 Task: Select the data range.
Action: Mouse moved to (202, 85)
Screenshot: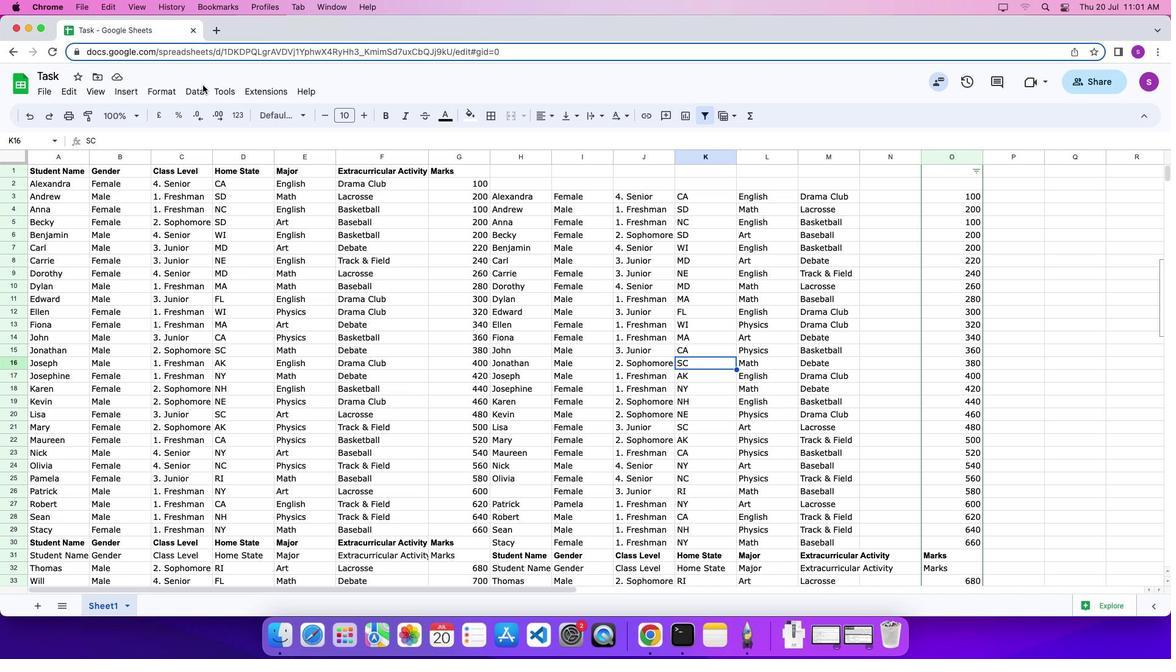 
Action: Mouse pressed left at (202, 85)
Screenshot: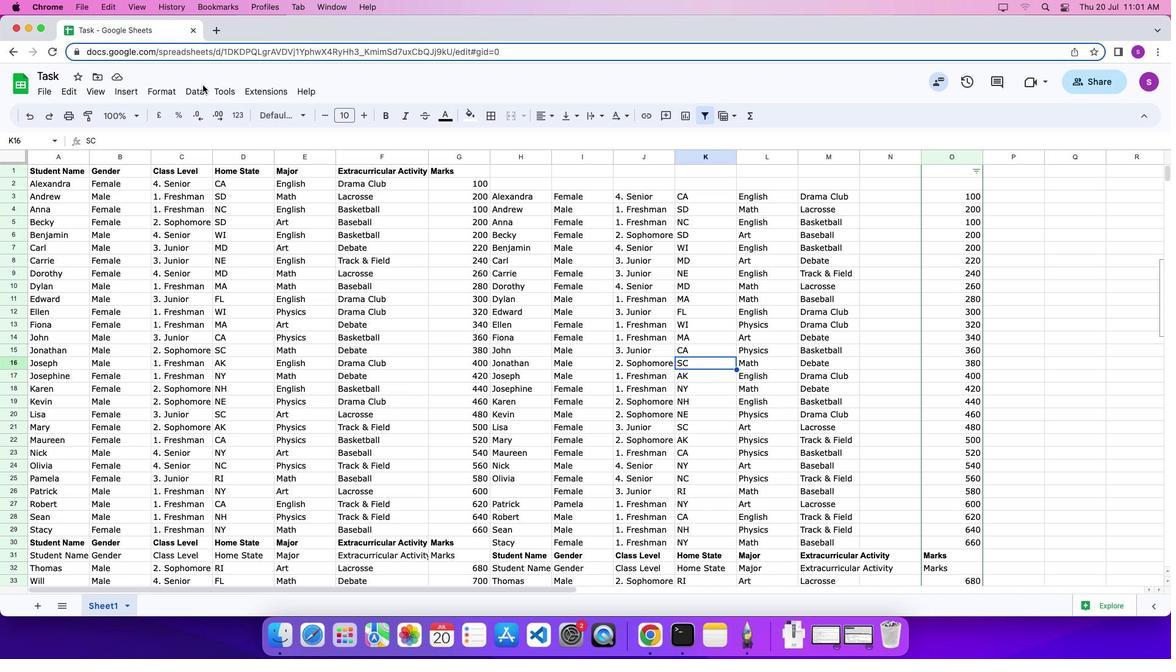 
Action: Mouse moved to (194, 89)
Screenshot: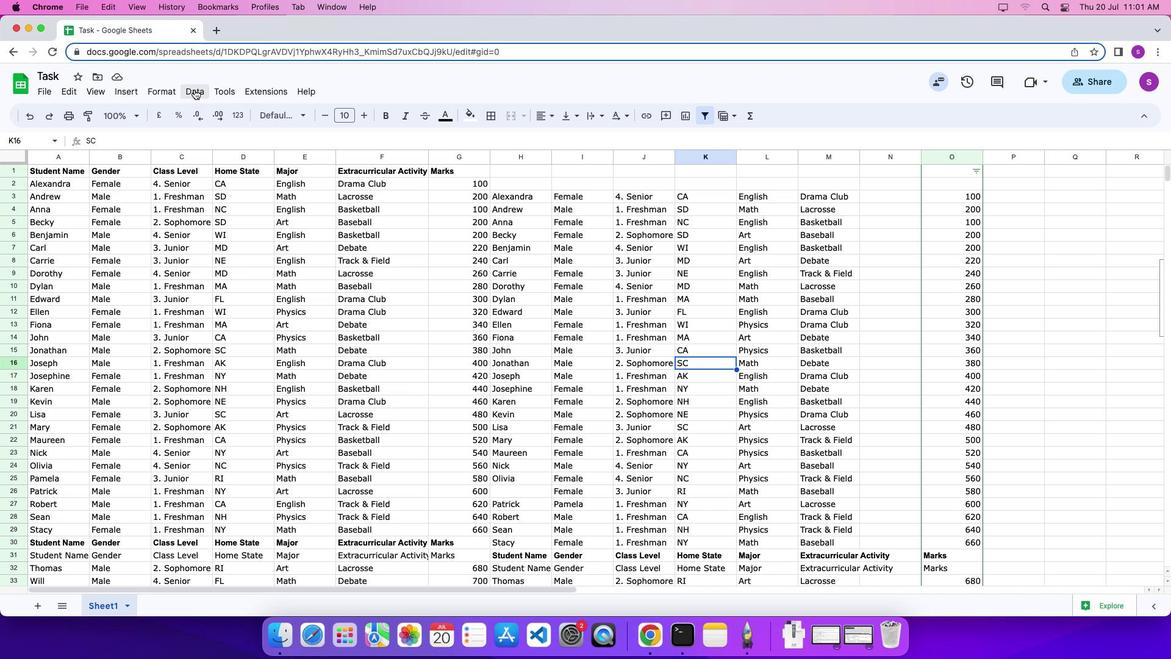 
Action: Mouse pressed left at (194, 89)
Screenshot: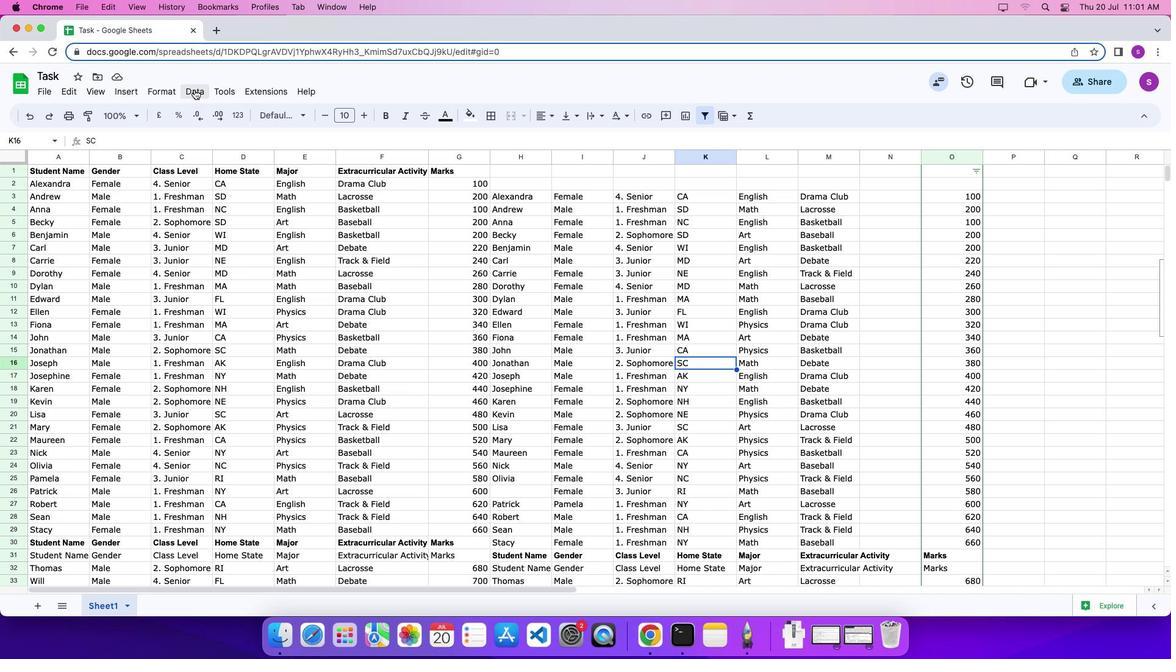 
Action: Mouse moved to (230, 232)
Screenshot: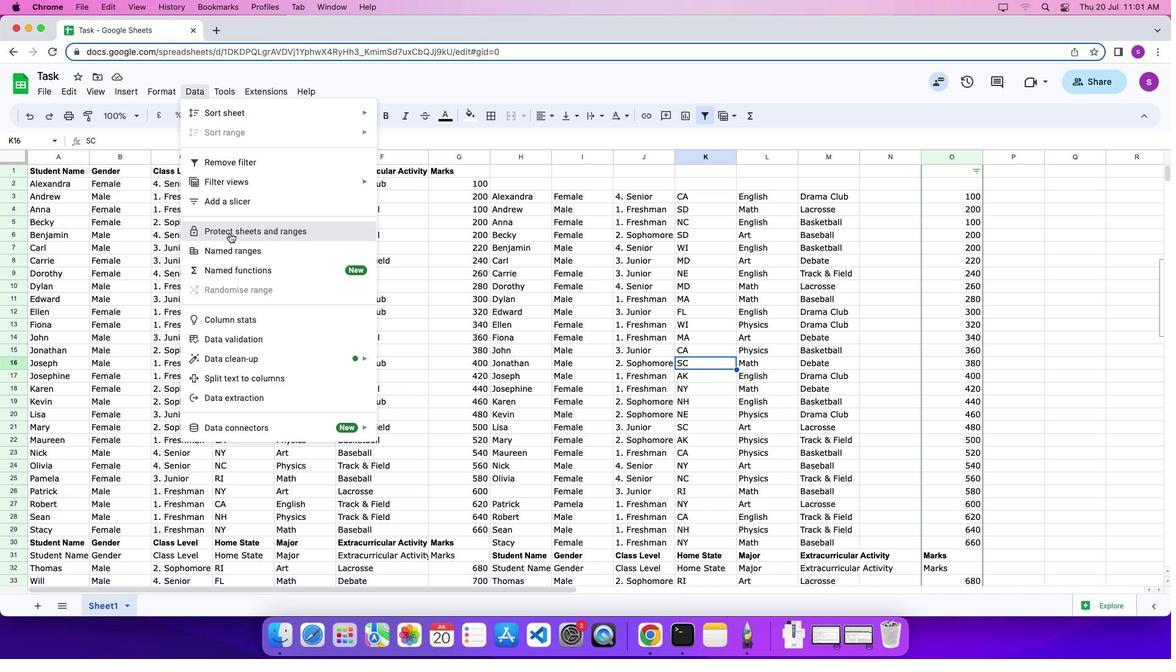 
Action: Mouse pressed left at (230, 232)
Screenshot: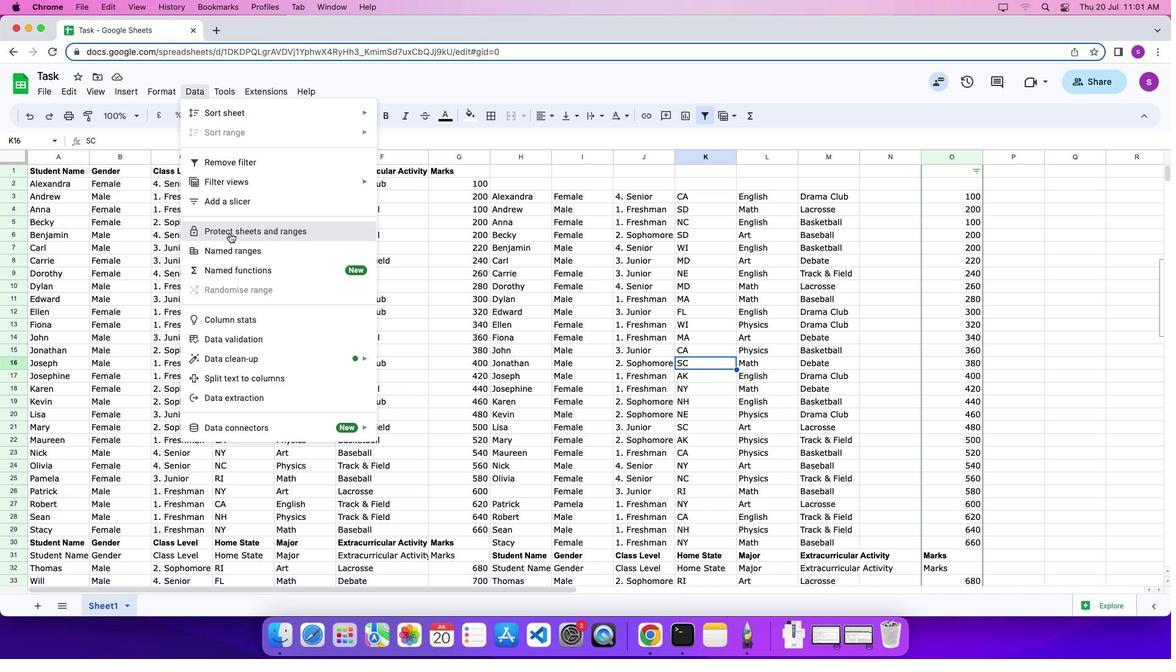 
Action: Mouse moved to (1029, 153)
Screenshot: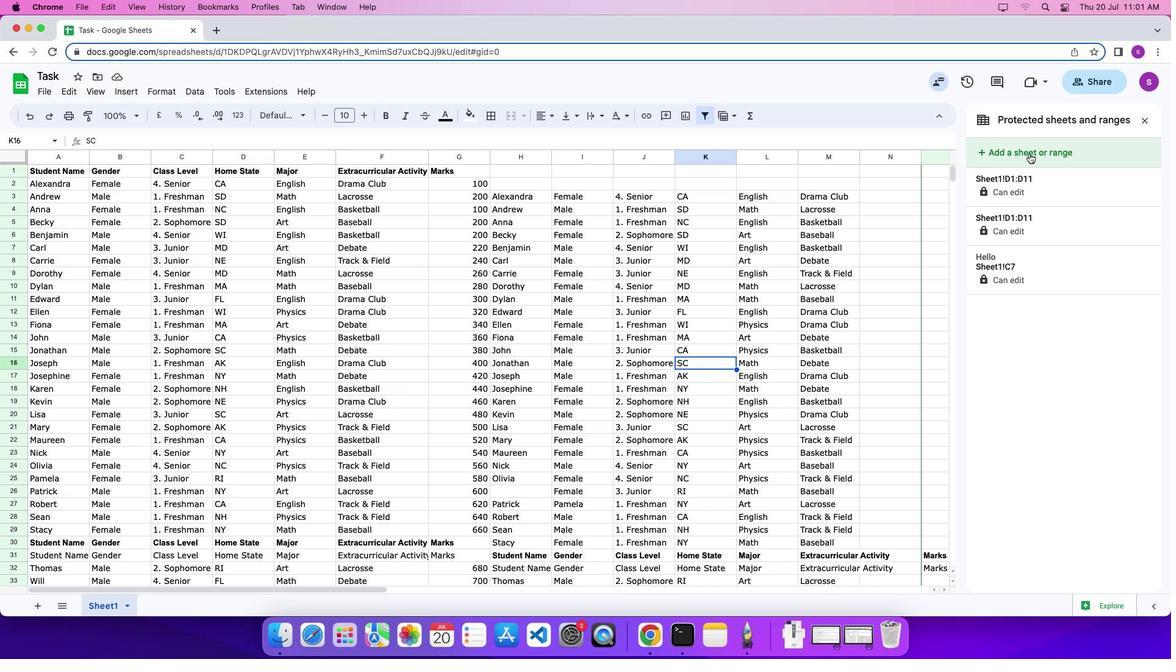 
Action: Mouse pressed left at (1029, 153)
Screenshot: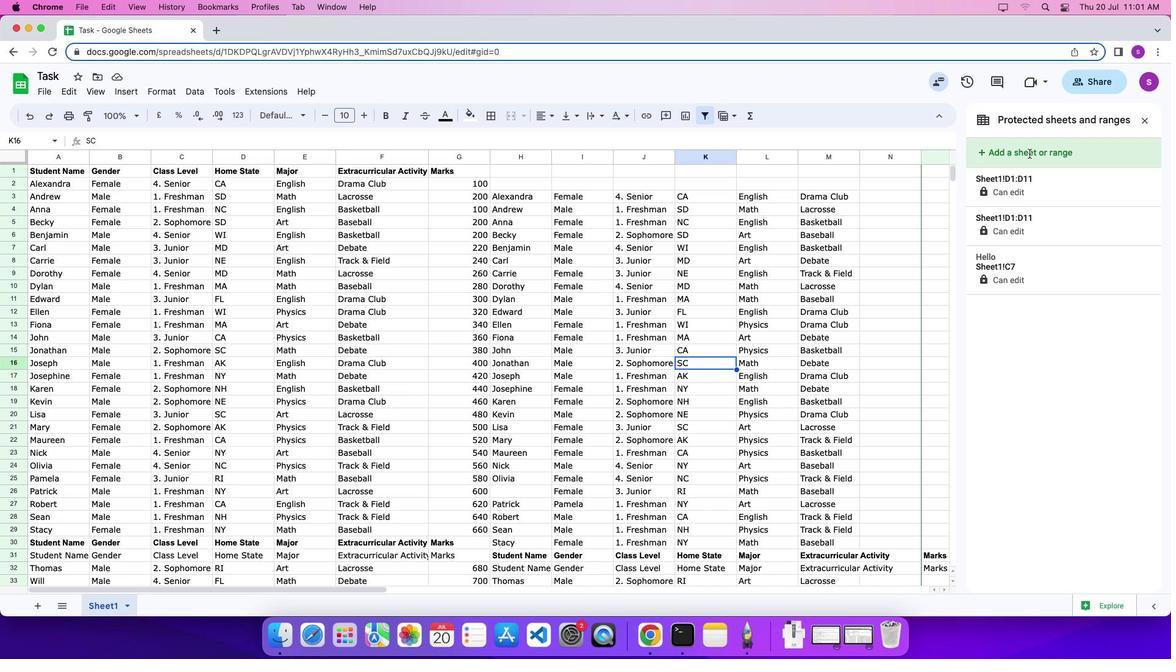 
Action: Mouse moved to (1104, 187)
Screenshot: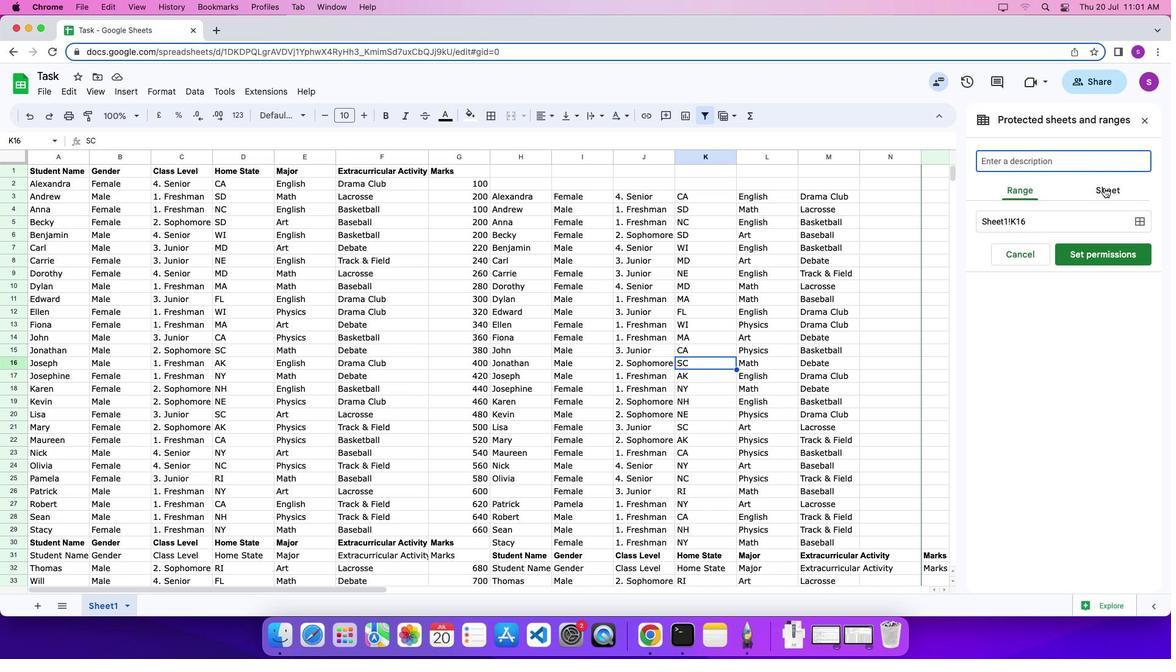 
Action: Mouse pressed left at (1104, 187)
Screenshot: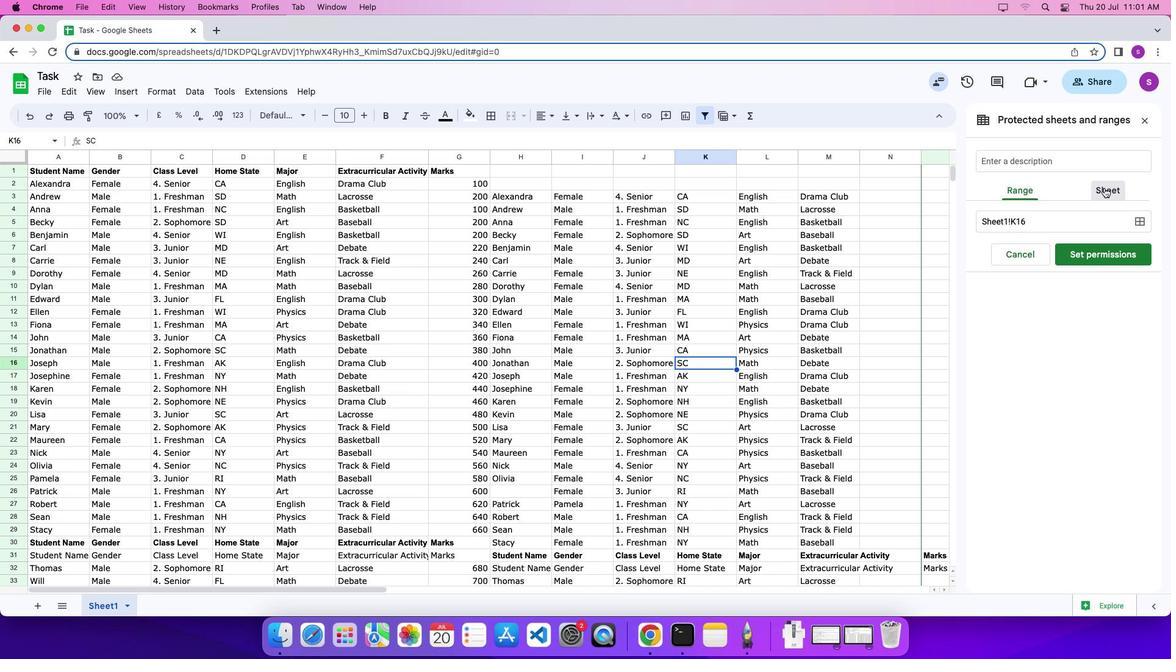 
Action: Mouse moved to (983, 247)
Screenshot: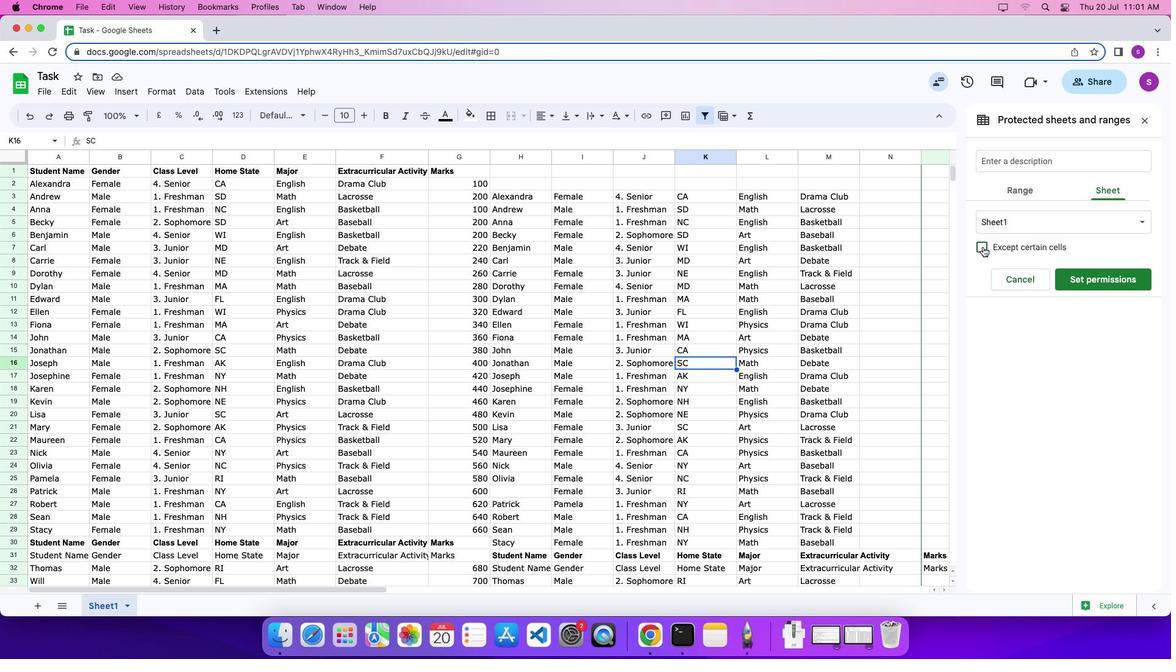 
Action: Mouse pressed left at (983, 247)
Screenshot: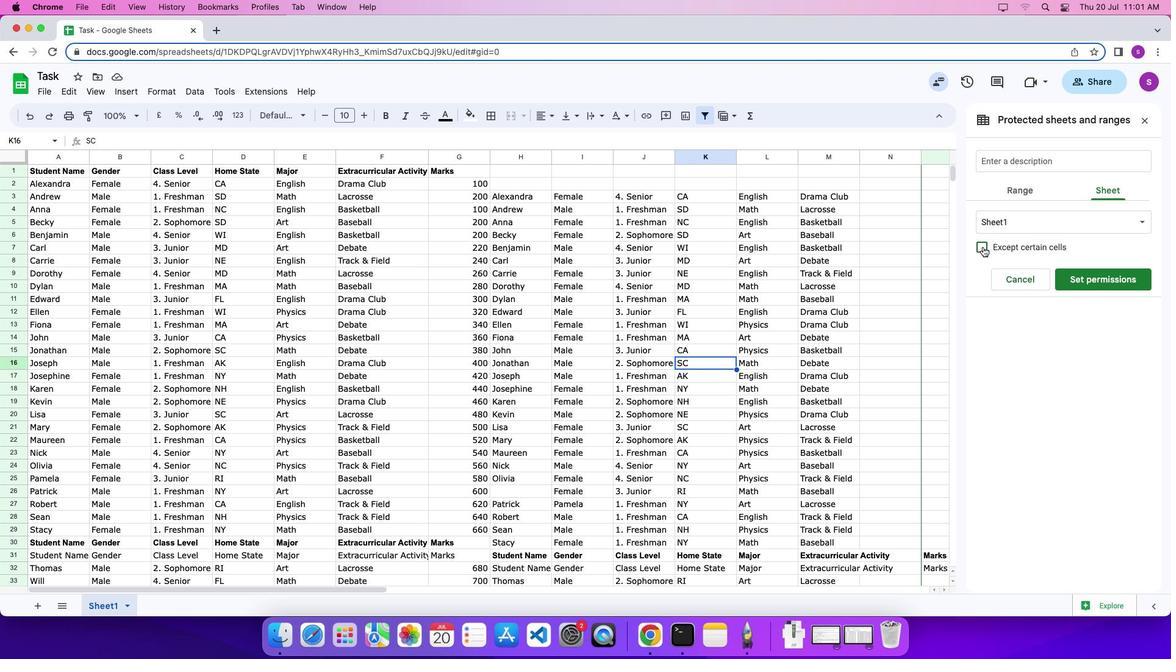 
Action: Mouse moved to (1062, 267)
Screenshot: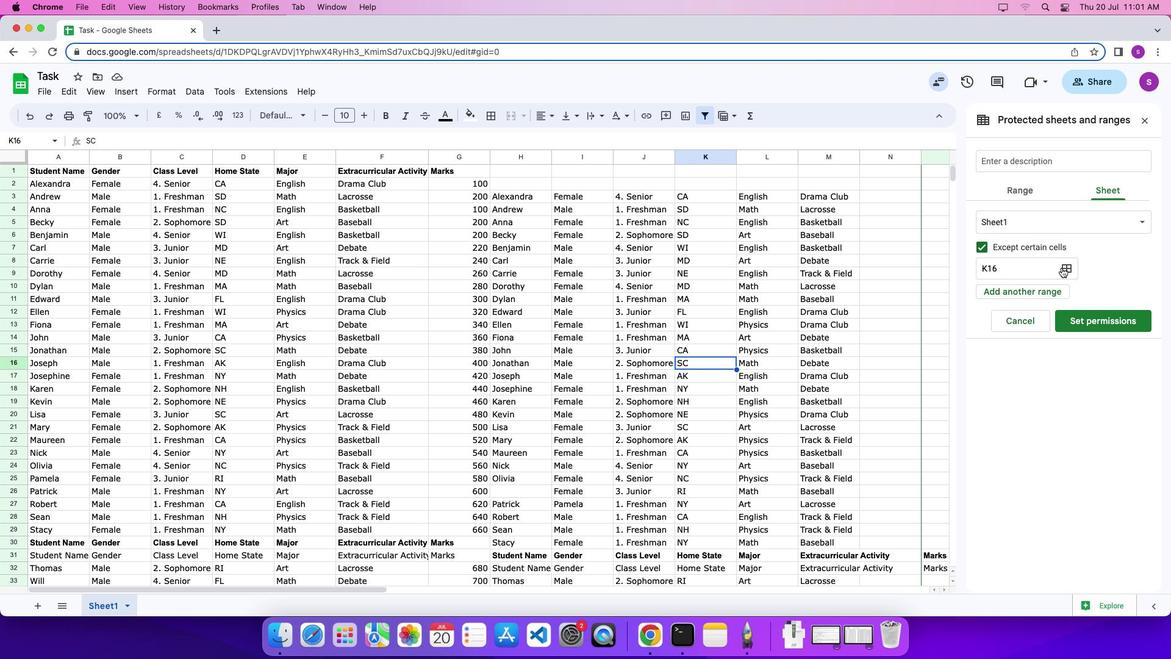 
Action: Mouse pressed left at (1062, 267)
Screenshot: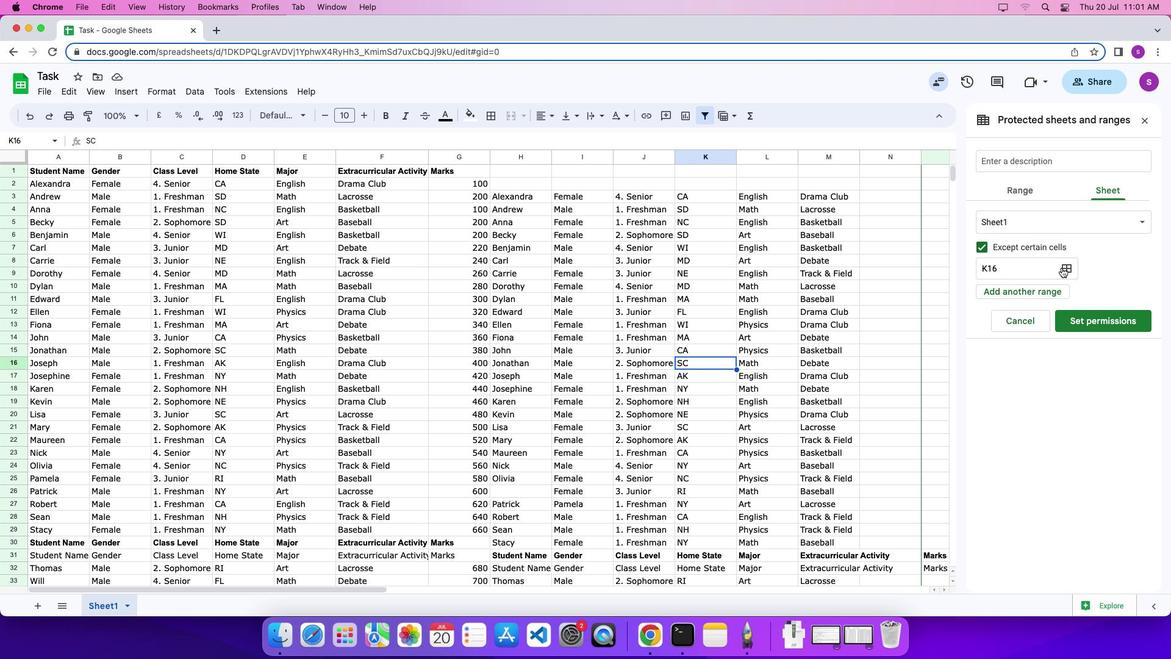 
Action: Mouse moved to (1002, 272)
Screenshot: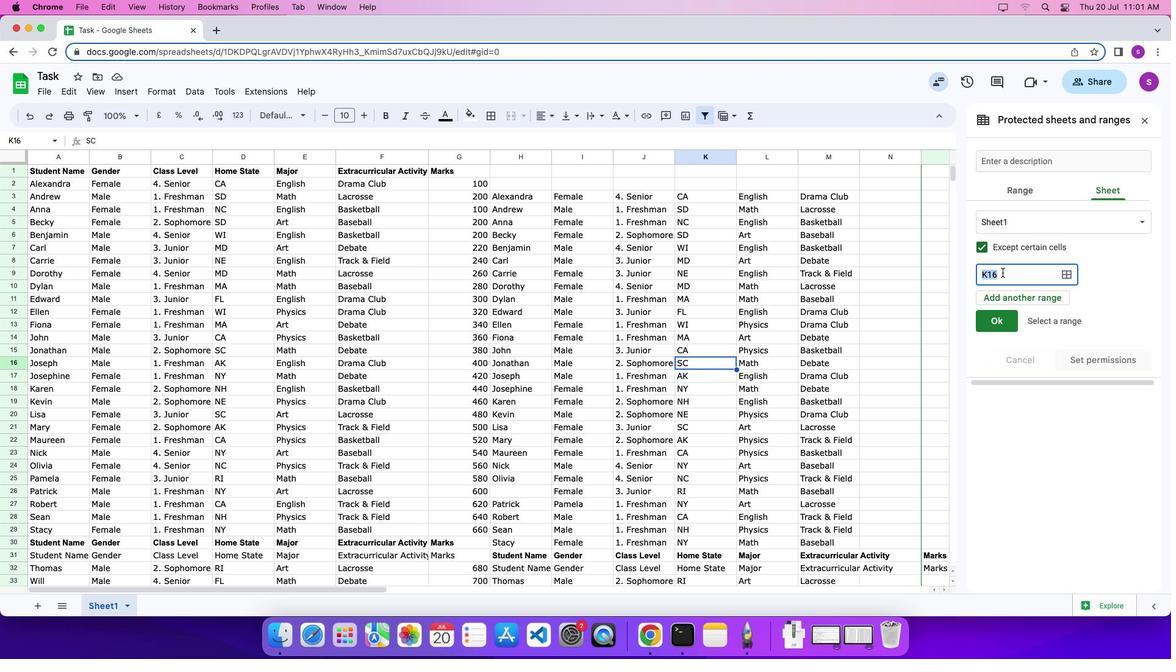
Action: Mouse pressed left at (1002, 272)
Screenshot: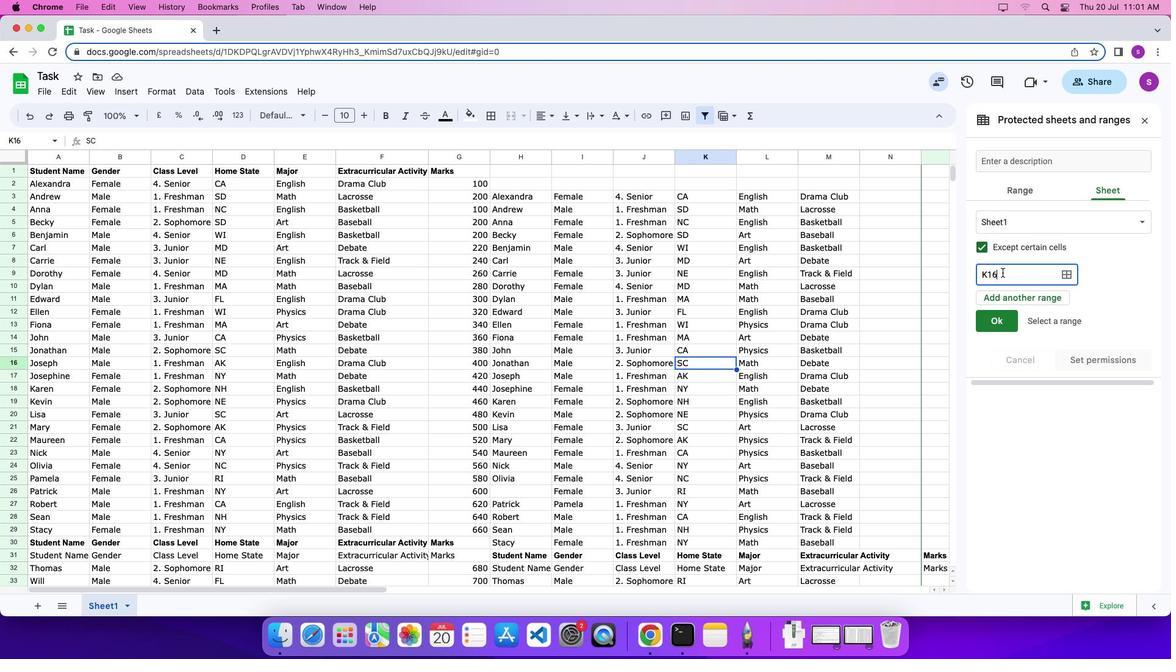 
Action: Mouse pressed left at (1002, 272)
Screenshot: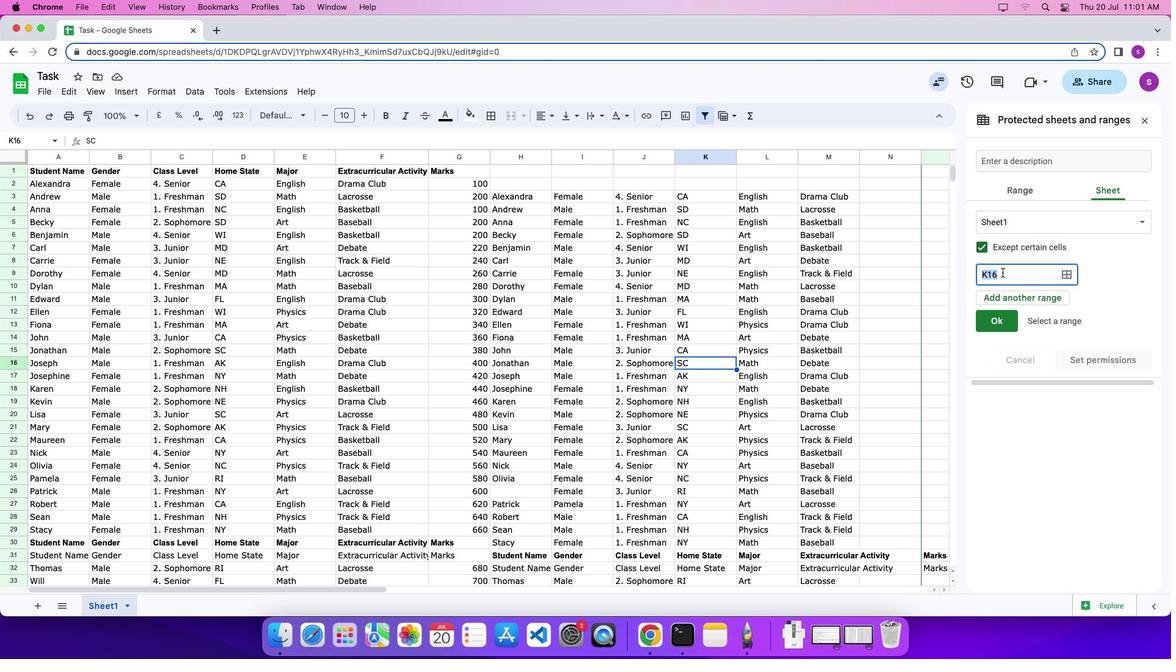 
Action: Key pressed Key.shift'J''1''0'
Screenshot: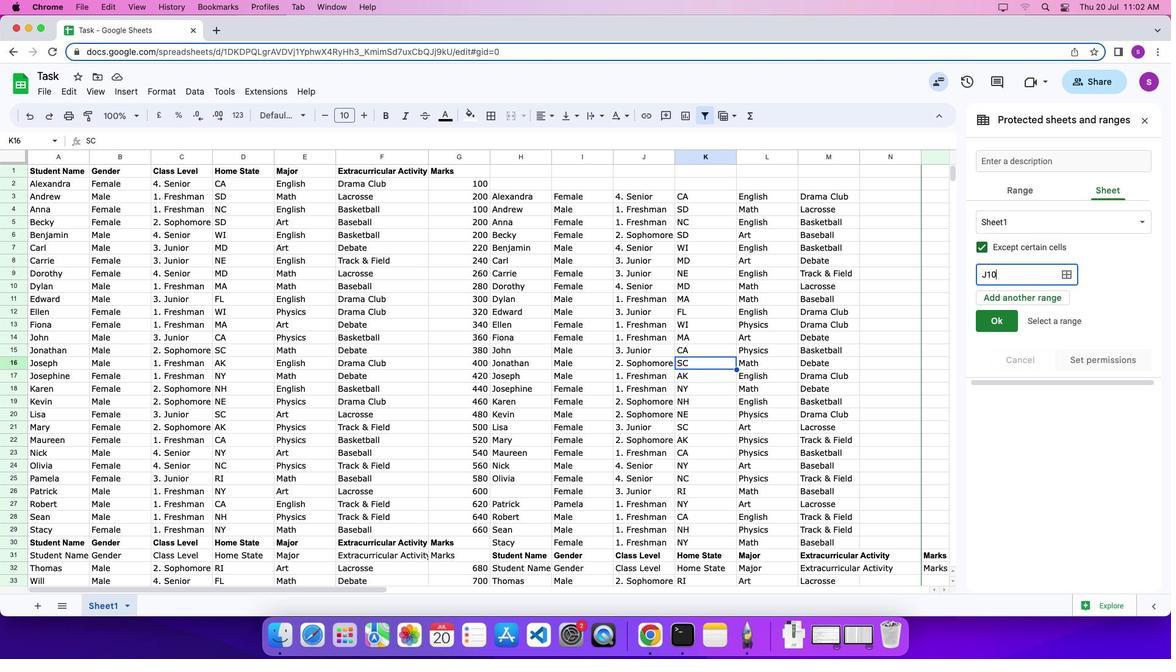 
Action: Mouse moved to (1009, 321)
Screenshot: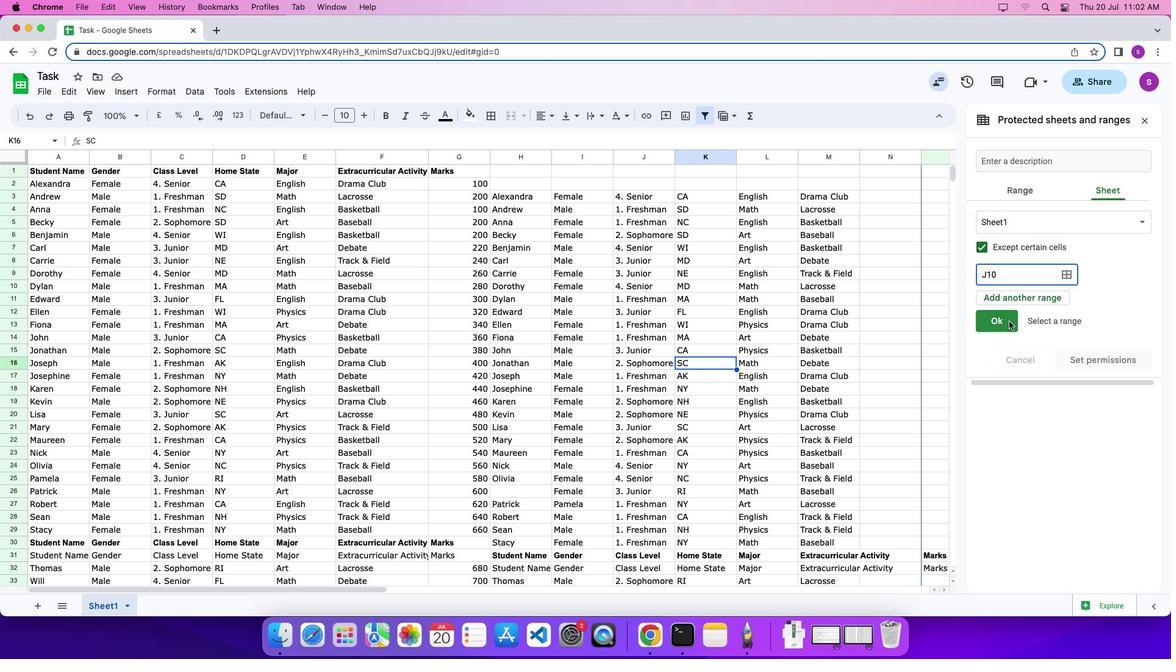 
Action: Mouse pressed left at (1009, 321)
Screenshot: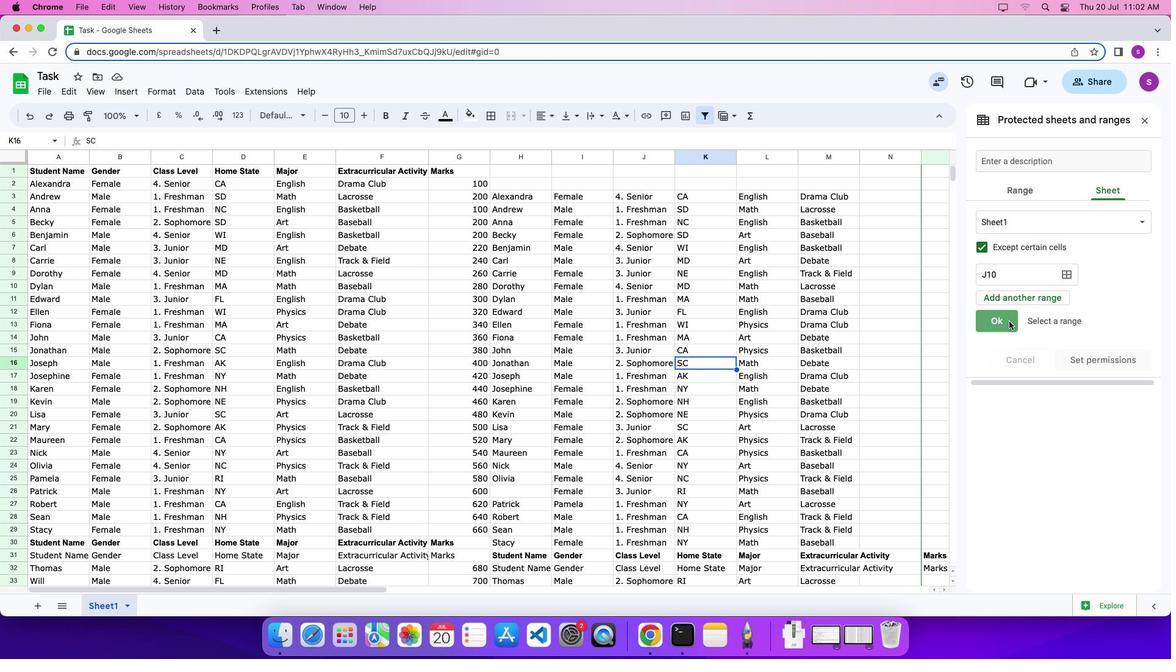 
Action: Mouse moved to (1011, 322)
Screenshot: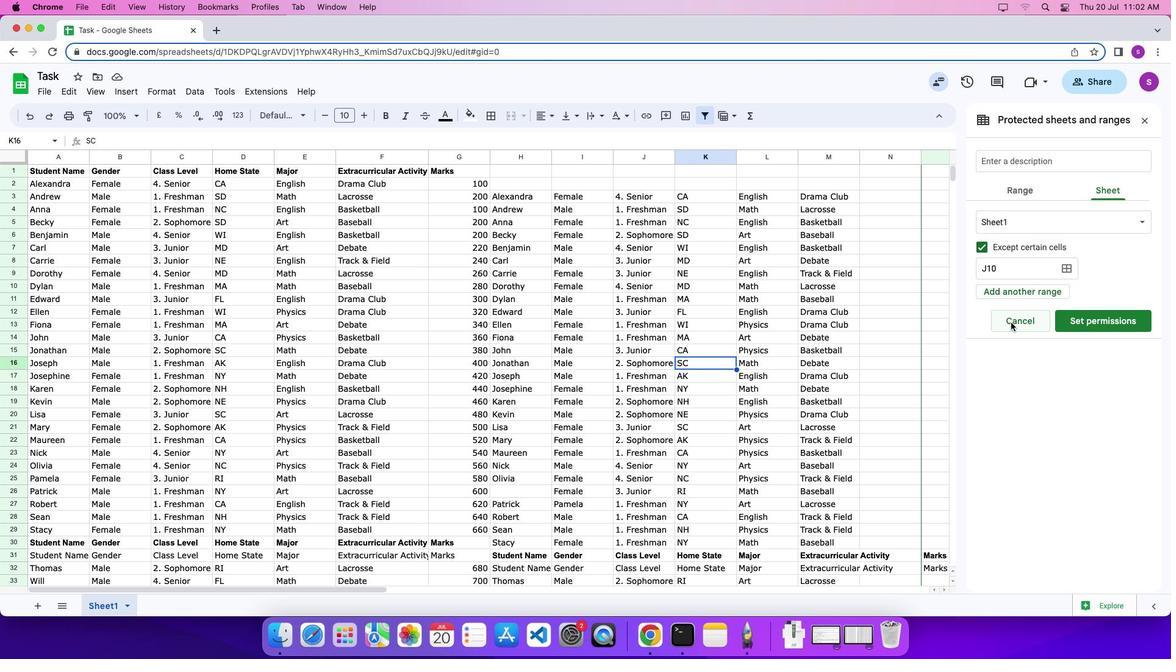 
